 Task: In the Contact  AveryRobinson41@colgate.com, Log Call and save with description: 'Spoke to a lead interested in exploring customization options.'; Select call outcome: 'Busy '; Select call Direction: Inbound; Add date: '11 September, 2023' and time 6:00:PM. Logged in from softage.1@softage.net
Action: Mouse moved to (79, 55)
Screenshot: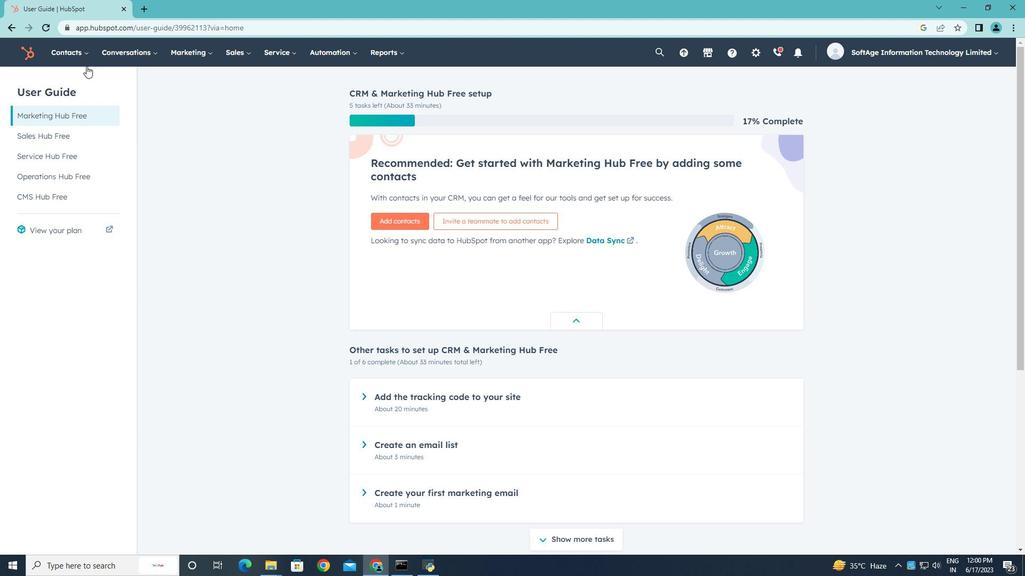 
Action: Mouse pressed left at (79, 55)
Screenshot: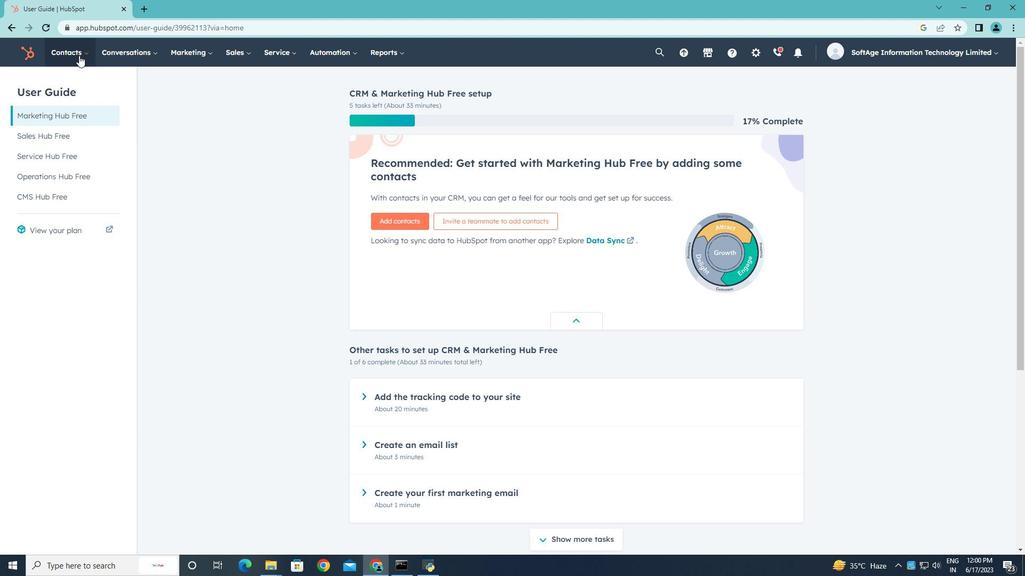 
Action: Mouse moved to (74, 83)
Screenshot: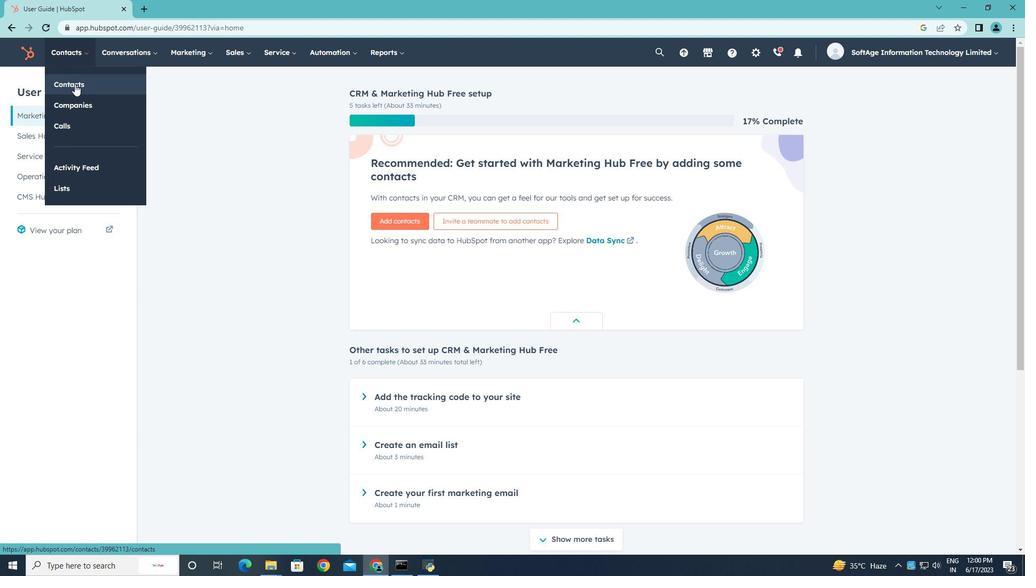
Action: Mouse pressed left at (74, 83)
Screenshot: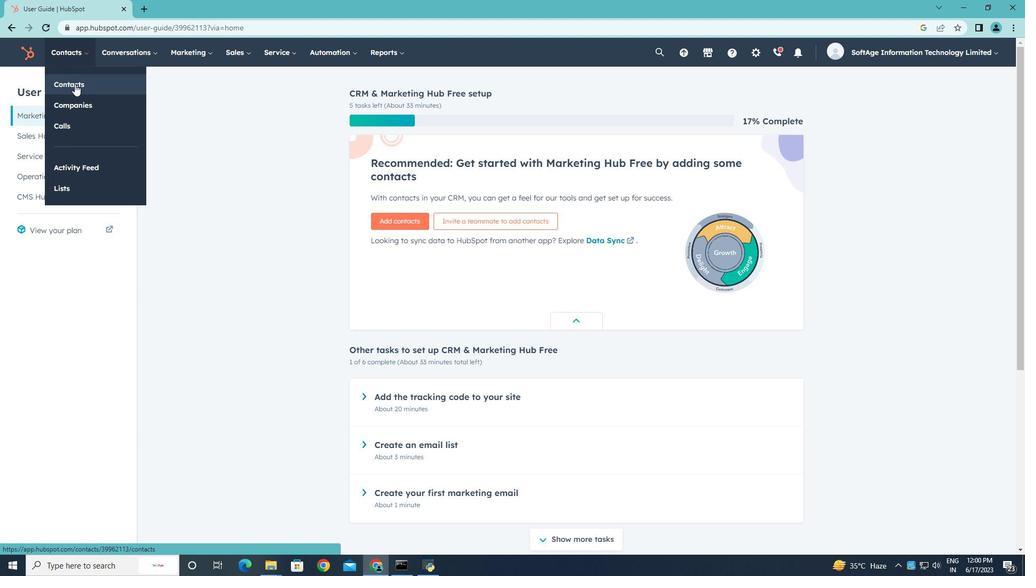 
Action: Mouse moved to (74, 172)
Screenshot: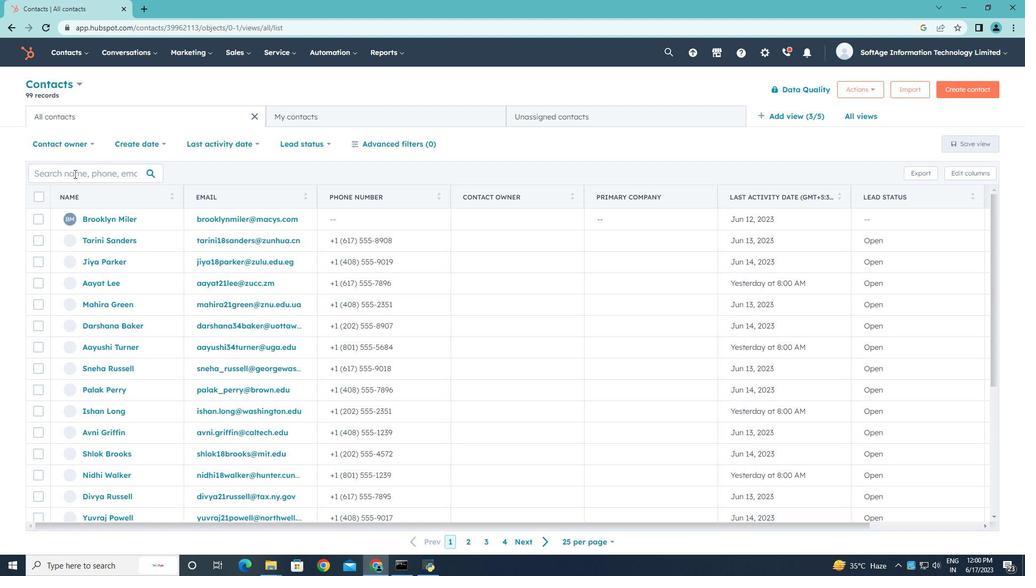 
Action: Mouse pressed left at (74, 172)
Screenshot: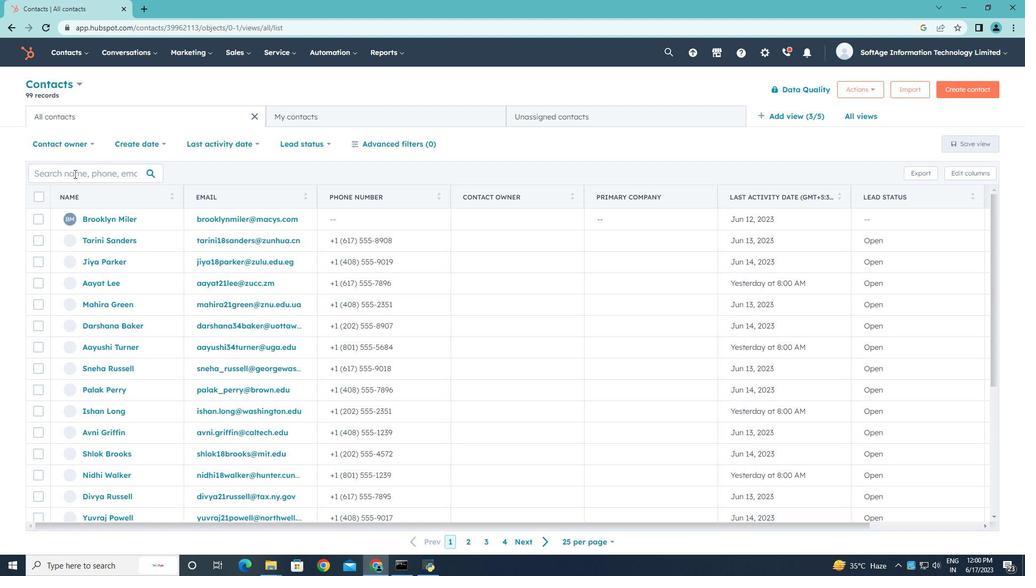 
Action: Key pressed <Key.shift>Avery<Key.shift>Robinson41<Key.shift><Key.shift><Key.shift><Key.shift><Key.shift><Key.shift><Key.shift><Key.shift><Key.shift><Key.shift><Key.shift><Key.shift><Key.shift>@colgate.com
Screenshot: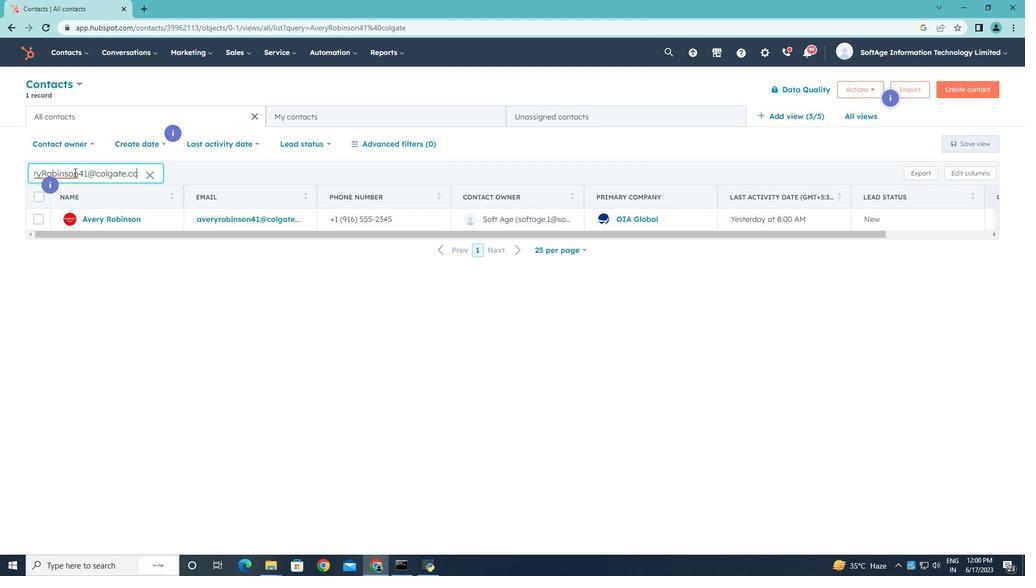
Action: Mouse moved to (118, 218)
Screenshot: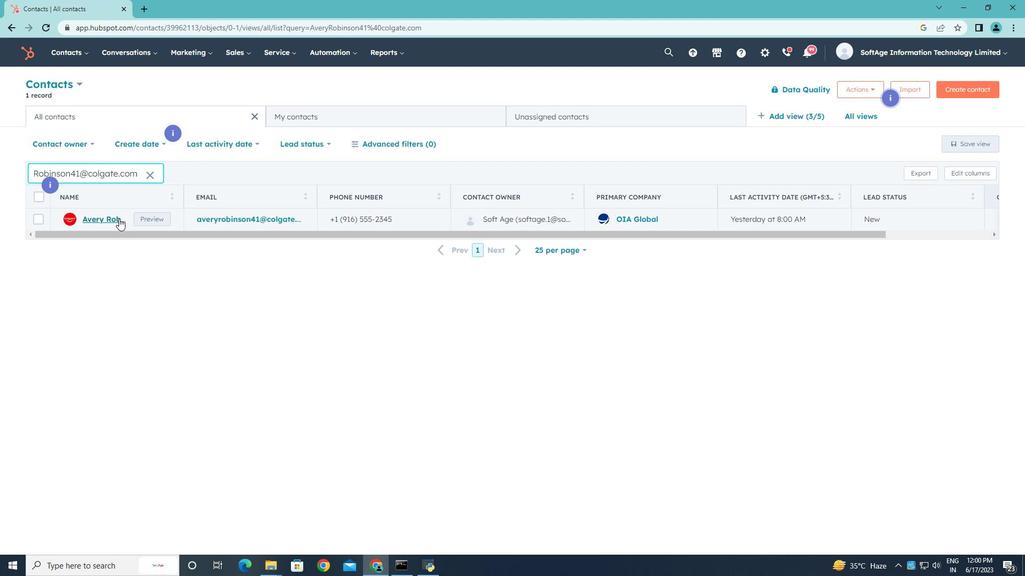 
Action: Mouse pressed left at (118, 218)
Screenshot: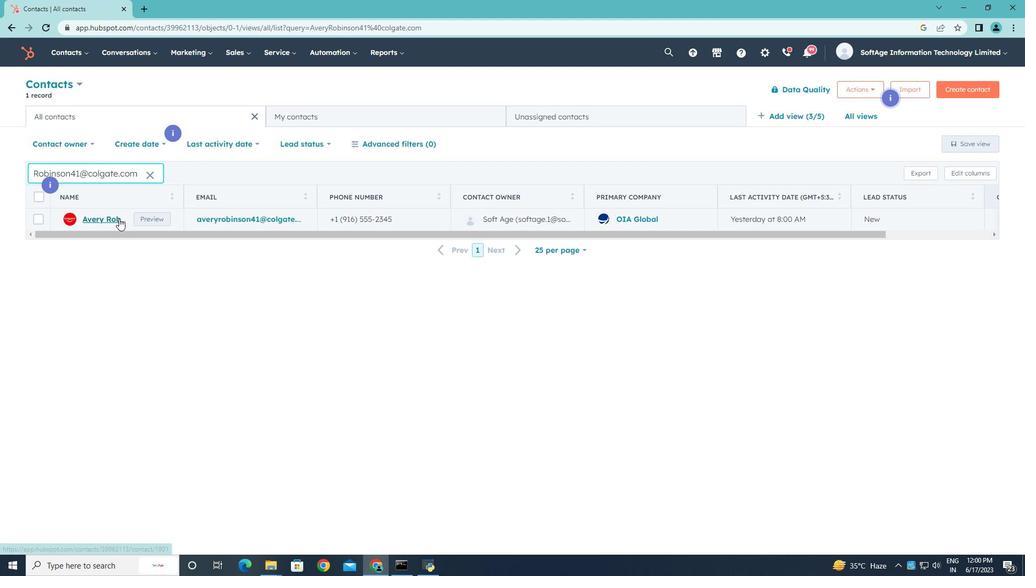 
Action: Mouse moved to (209, 182)
Screenshot: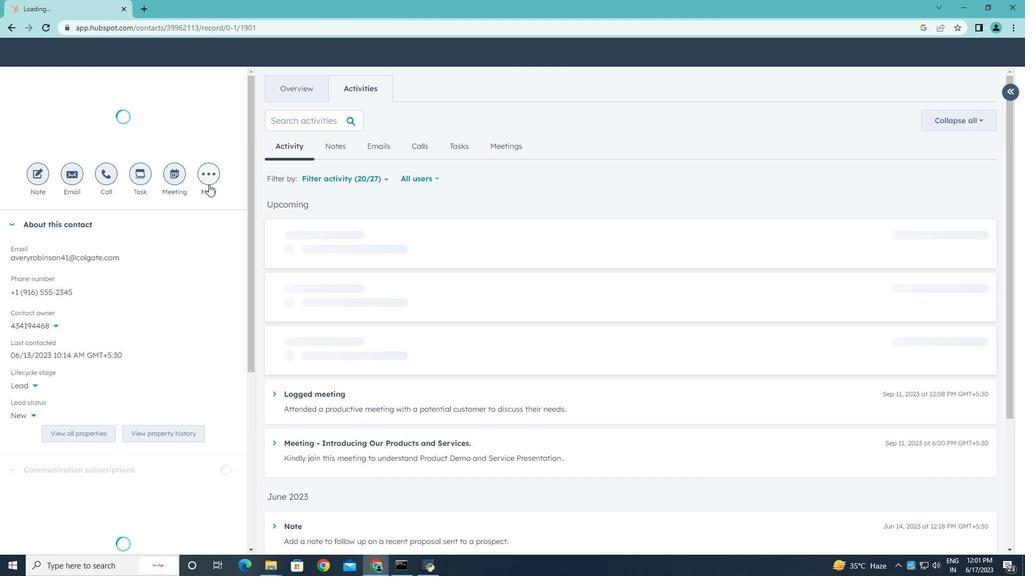 
Action: Mouse pressed left at (209, 182)
Screenshot: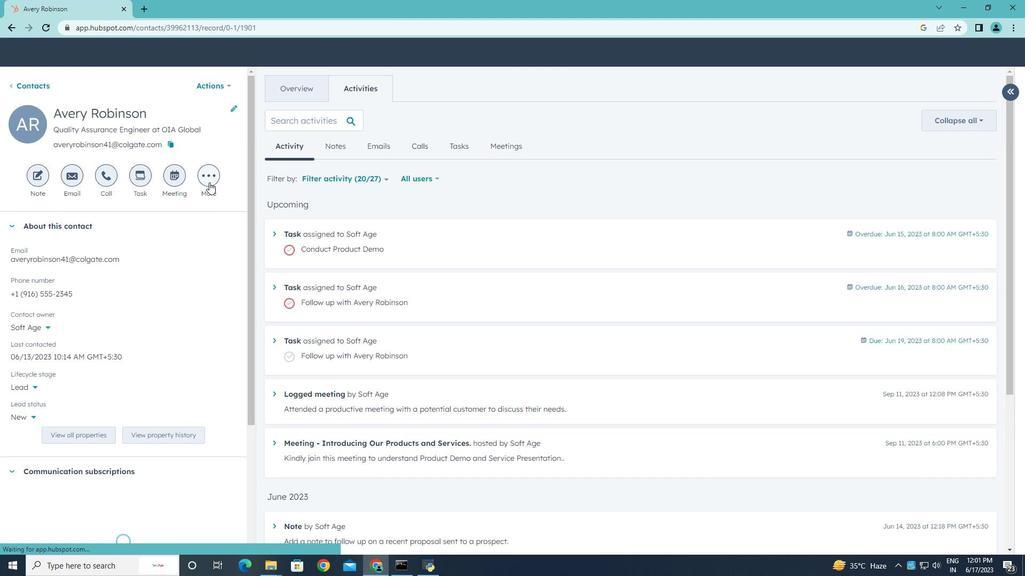 
Action: Mouse moved to (205, 267)
Screenshot: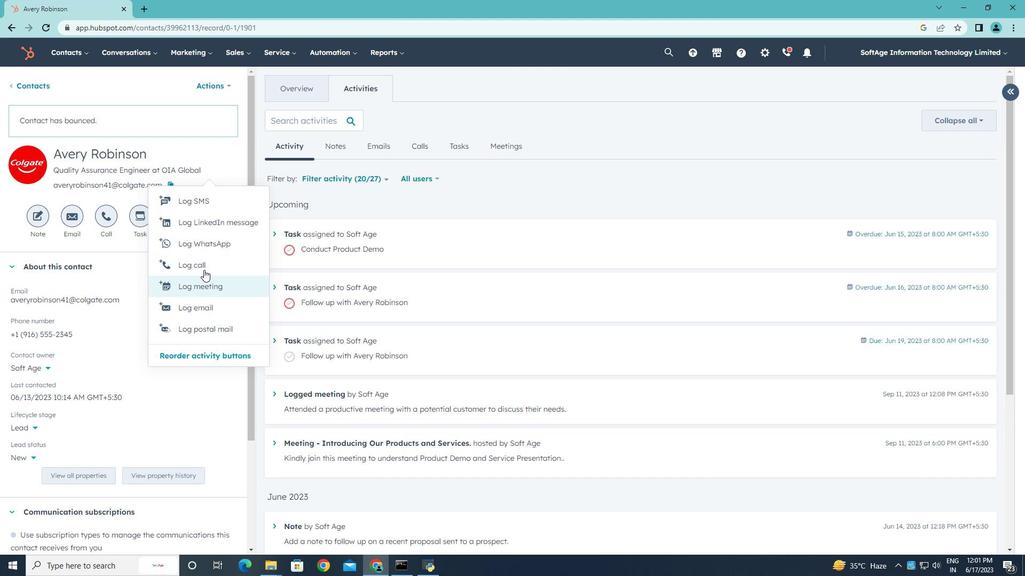
Action: Mouse pressed left at (205, 267)
Screenshot: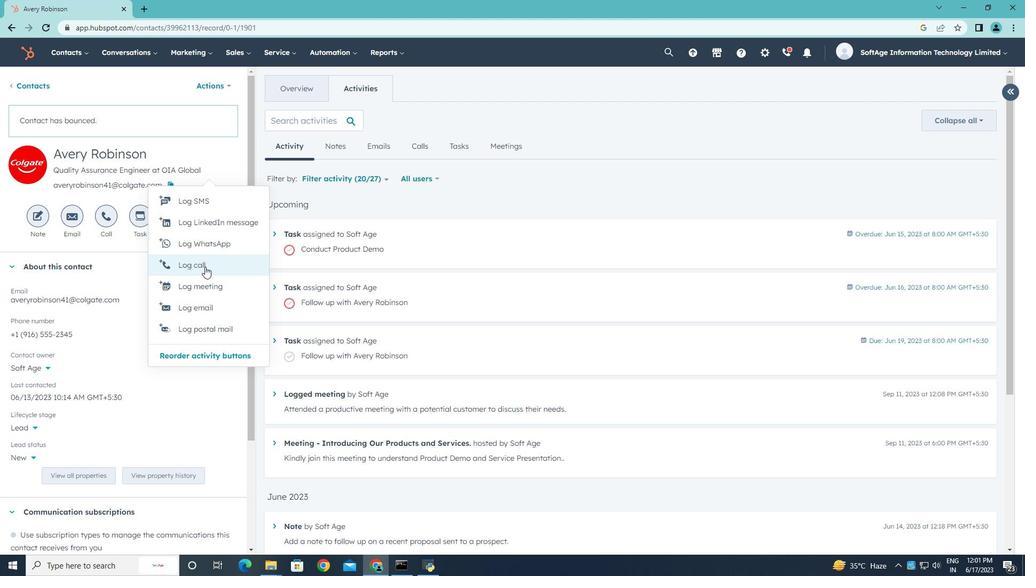 
Action: Mouse moved to (201, 309)
Screenshot: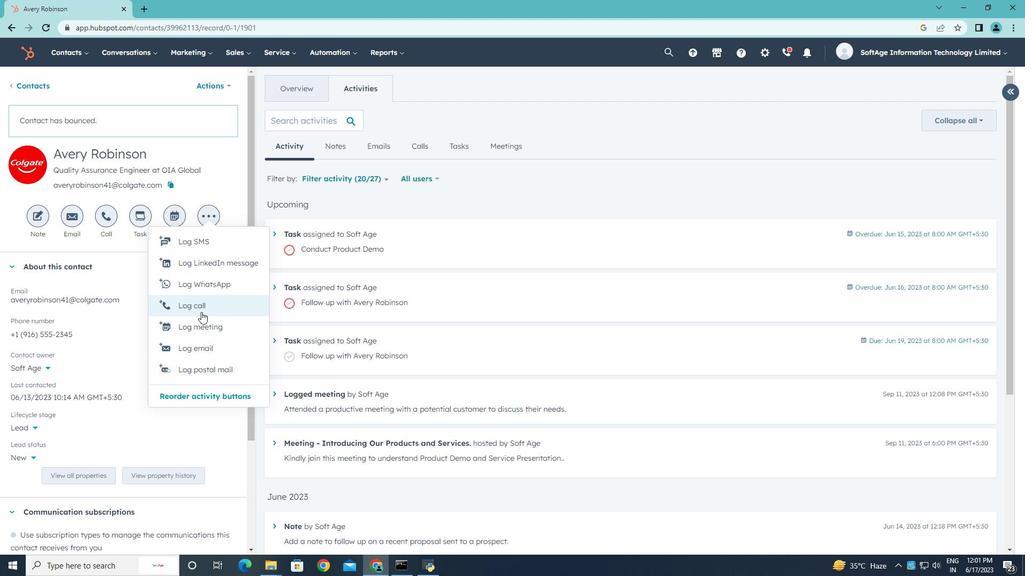 
Action: Mouse pressed left at (201, 309)
Screenshot: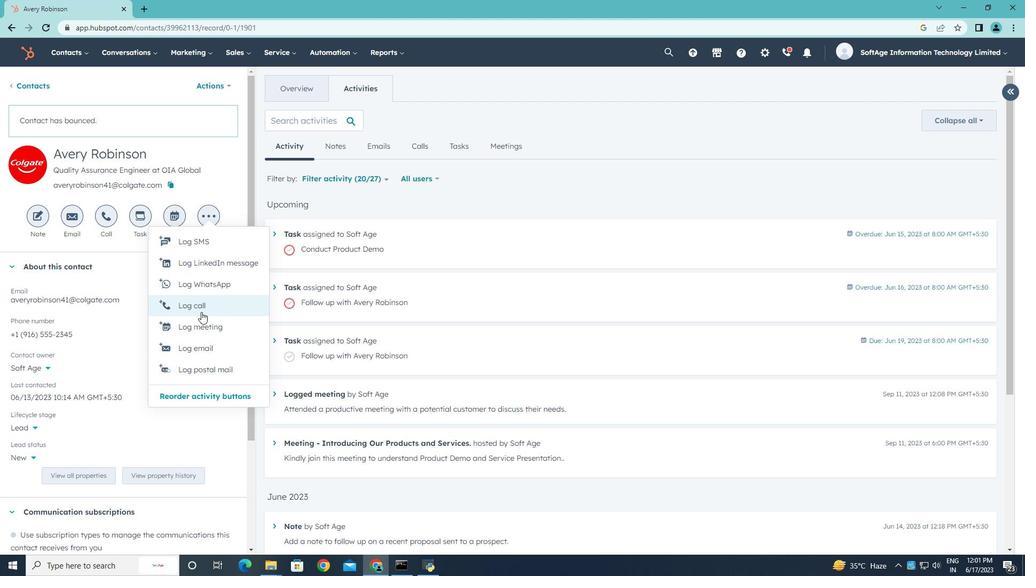 
Action: Key pressed <Key.shift>Spoke<Key.space>to<Key.space>a<Key.space>lead<Key.space>interested<Key.space>in<Key.space>exploring<Key.space>customization<Key.space>options.
Screenshot: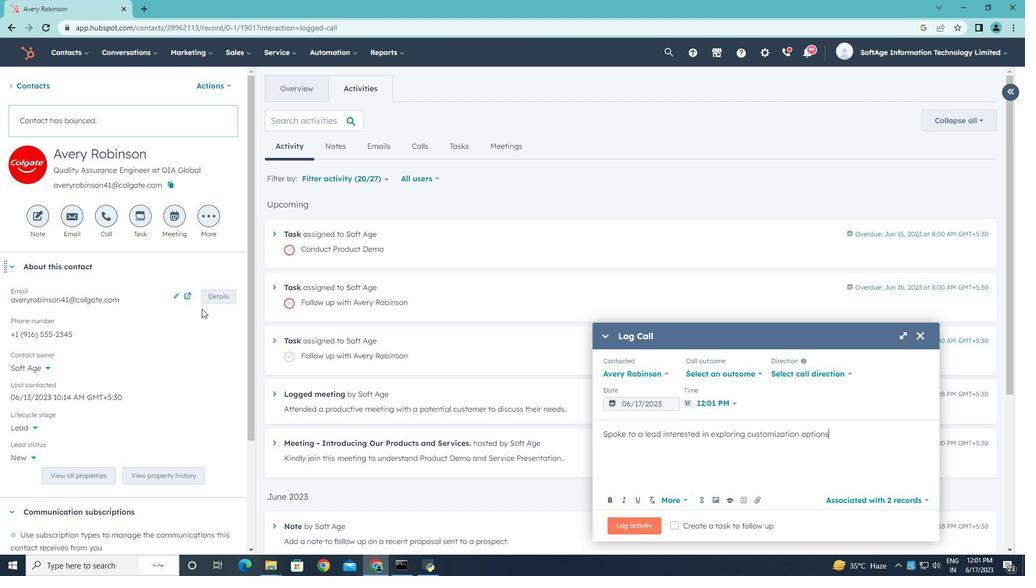 
Action: Mouse moved to (759, 374)
Screenshot: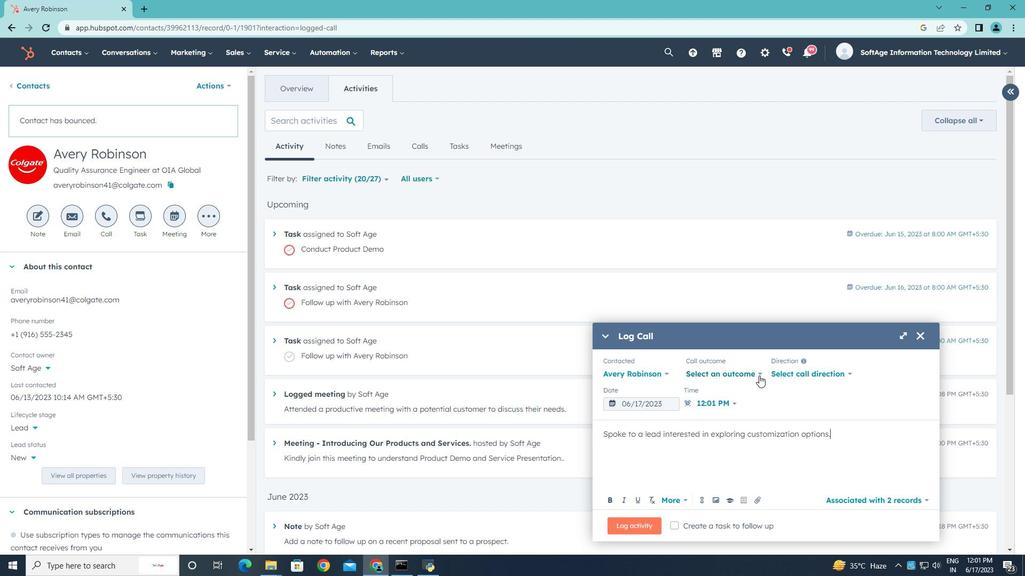 
Action: Mouse pressed left at (759, 374)
Screenshot: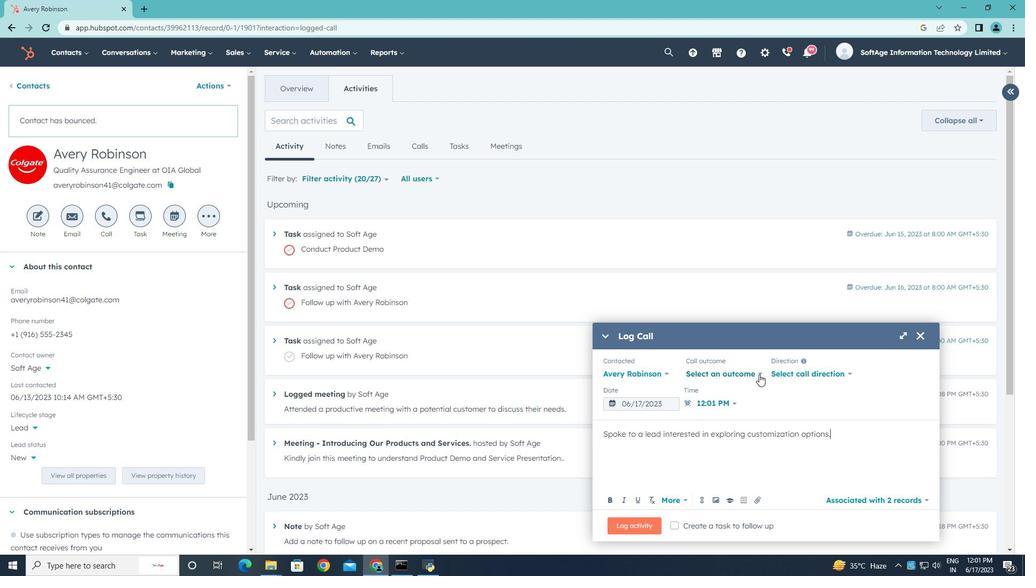 
Action: Mouse moved to (717, 406)
Screenshot: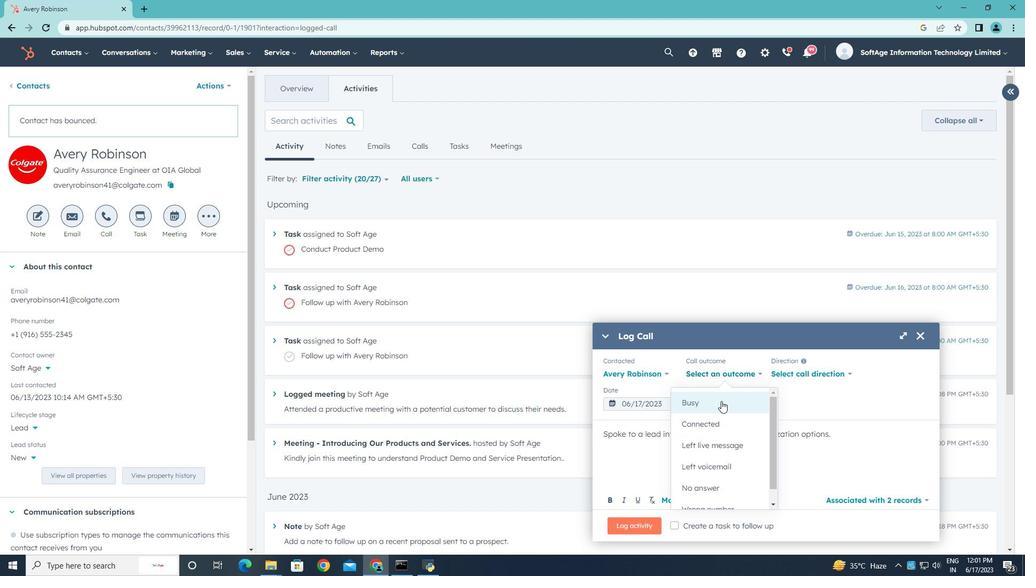 
Action: Mouse pressed left at (717, 406)
Screenshot: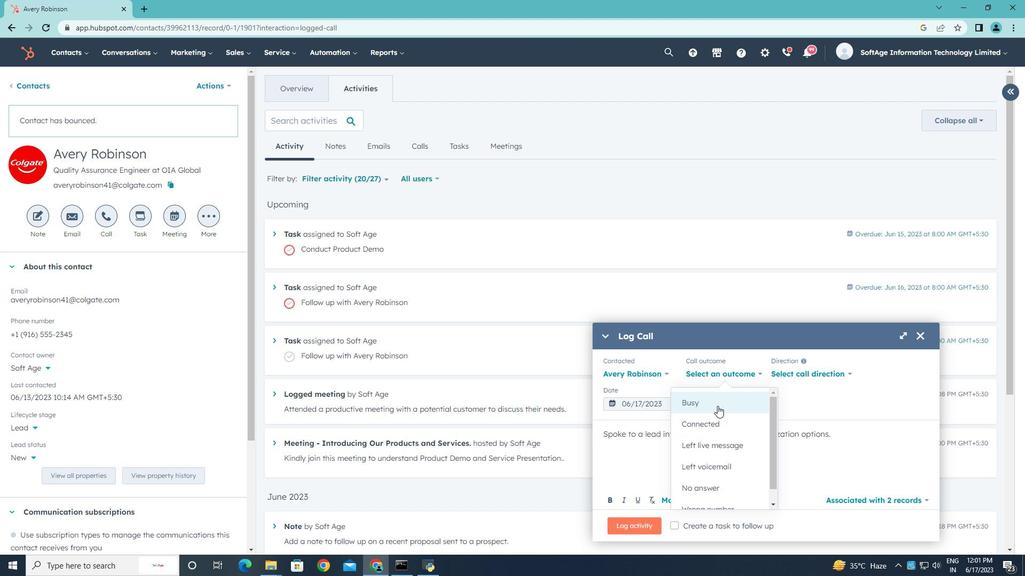 
Action: Mouse moved to (794, 373)
Screenshot: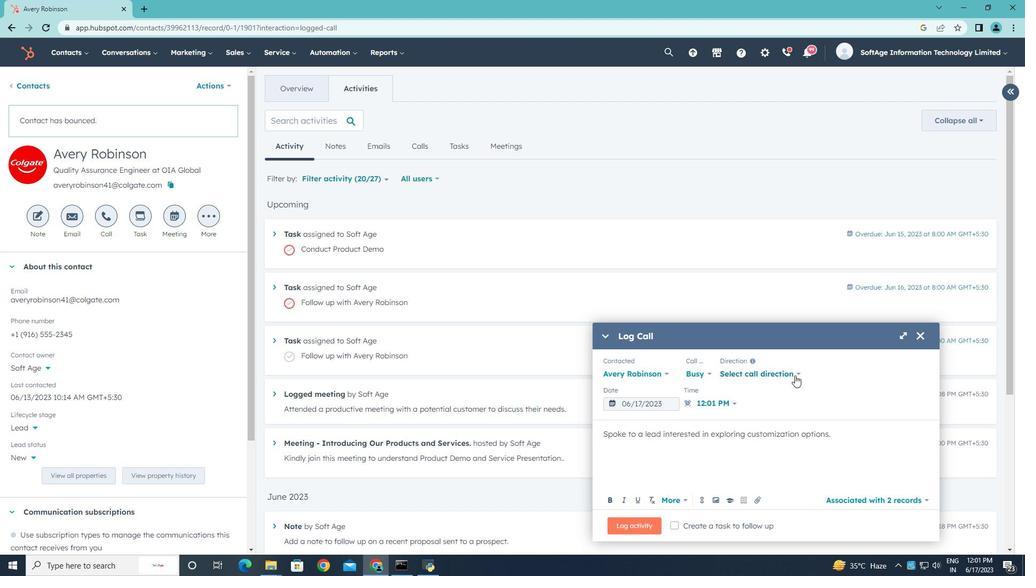 
Action: Mouse pressed left at (794, 373)
Screenshot: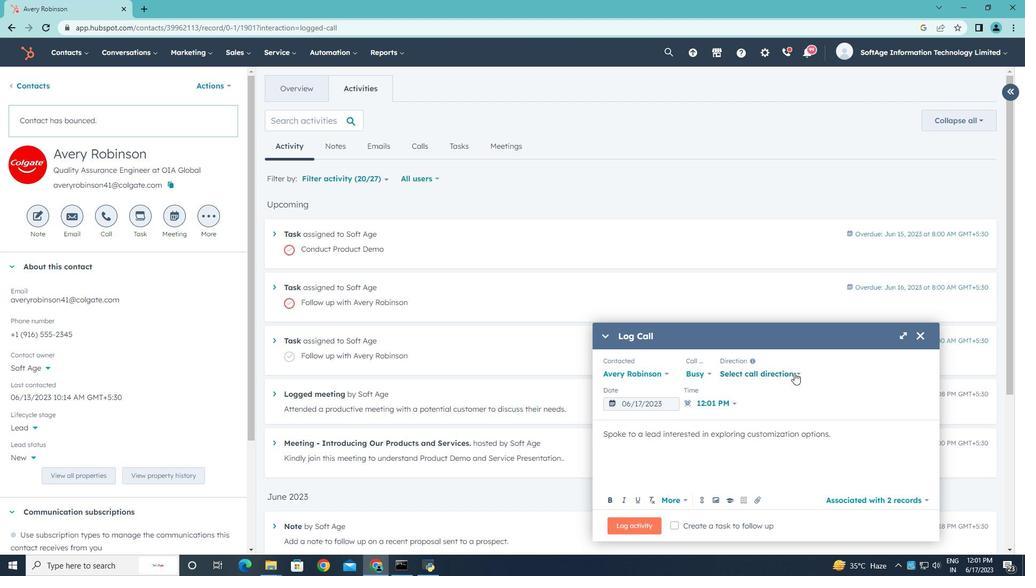 
Action: Mouse moved to (774, 405)
Screenshot: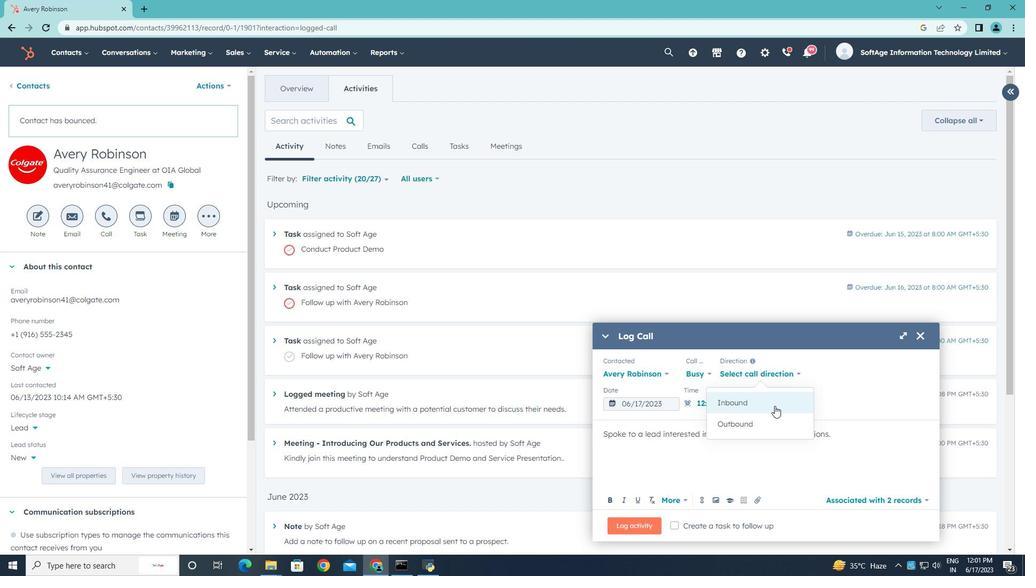 
Action: Mouse pressed left at (774, 405)
Screenshot: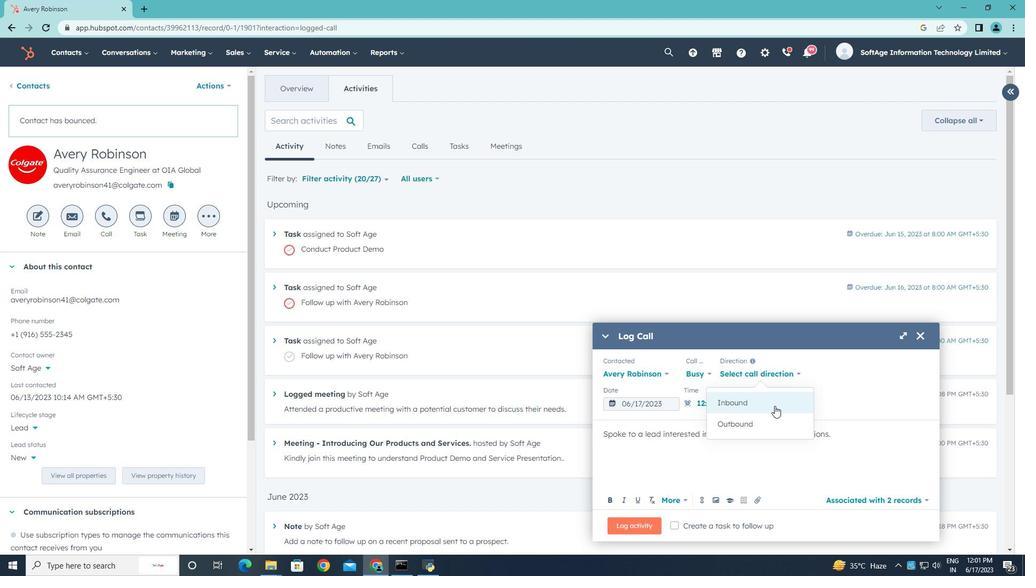 
Action: Mouse moved to (844, 374)
Screenshot: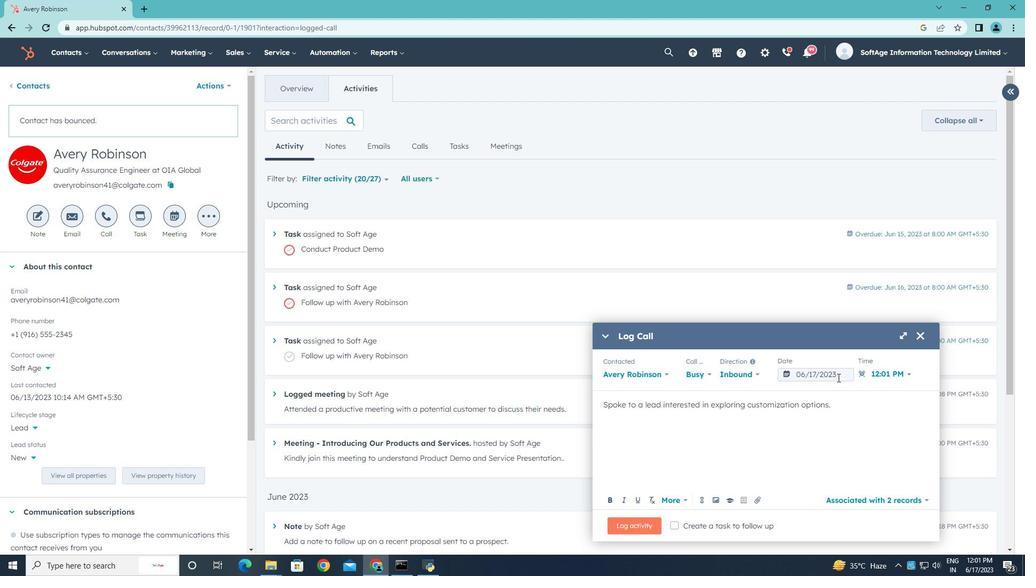 
Action: Mouse pressed left at (844, 374)
Screenshot: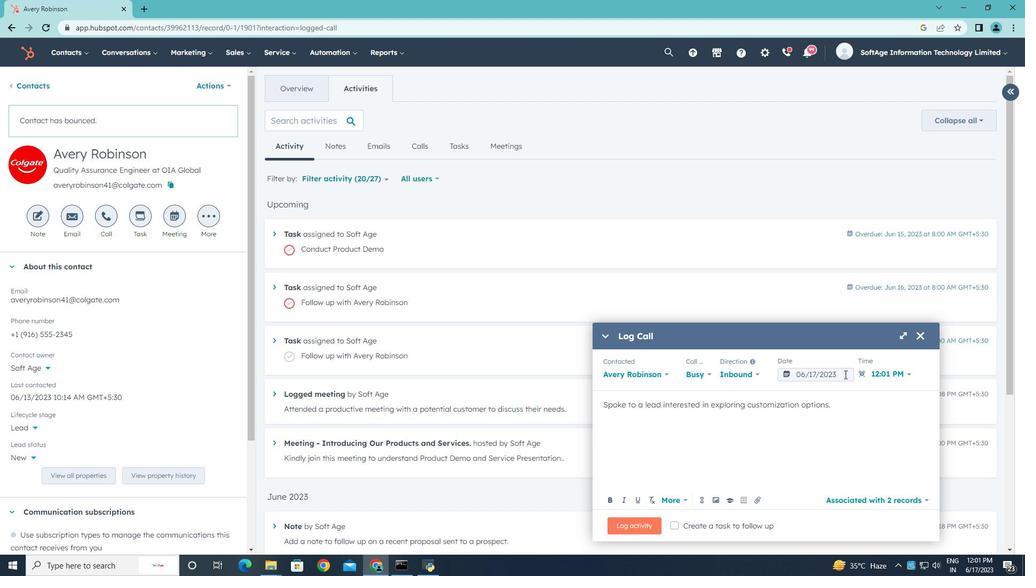 
Action: Mouse moved to (912, 204)
Screenshot: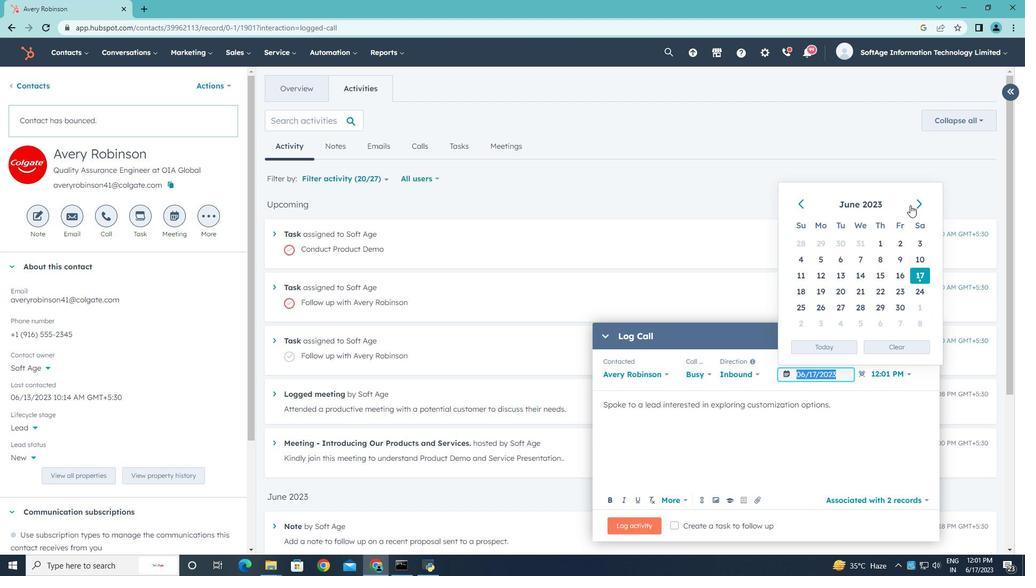 
Action: Mouse pressed left at (912, 204)
Screenshot: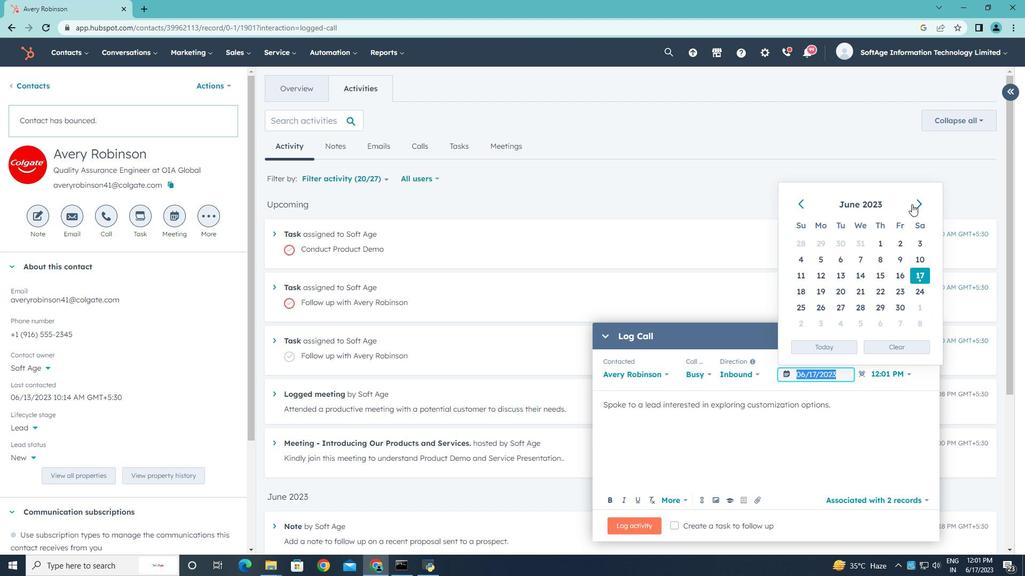 
Action: Mouse pressed left at (912, 204)
Screenshot: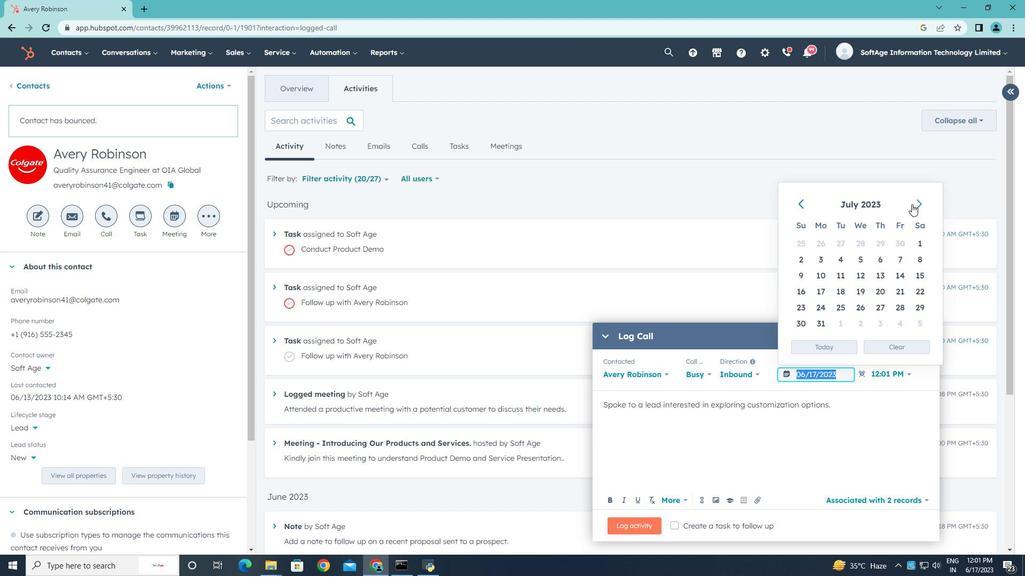 
Action: Mouse pressed left at (912, 204)
Screenshot: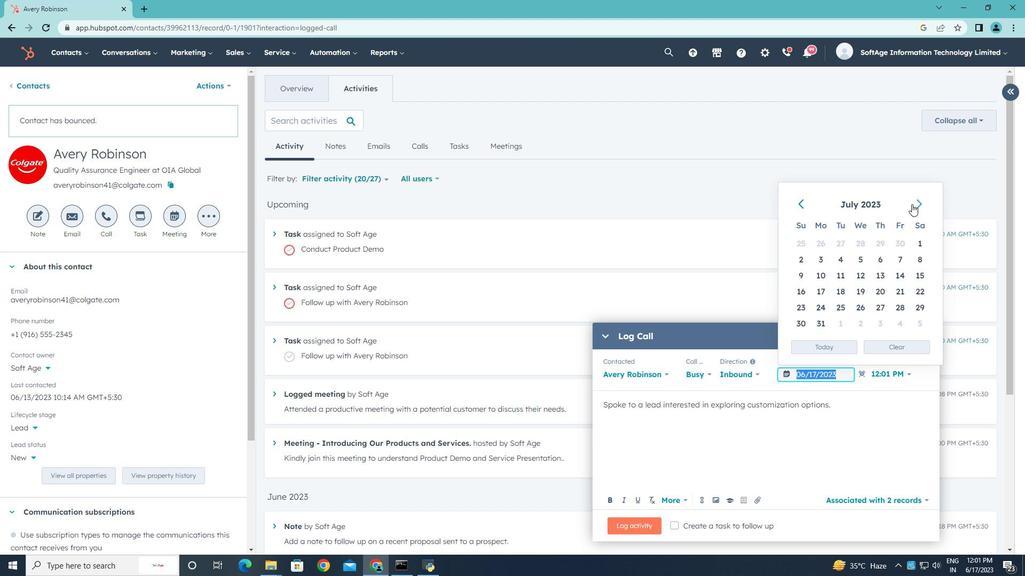 
Action: Mouse moved to (825, 276)
Screenshot: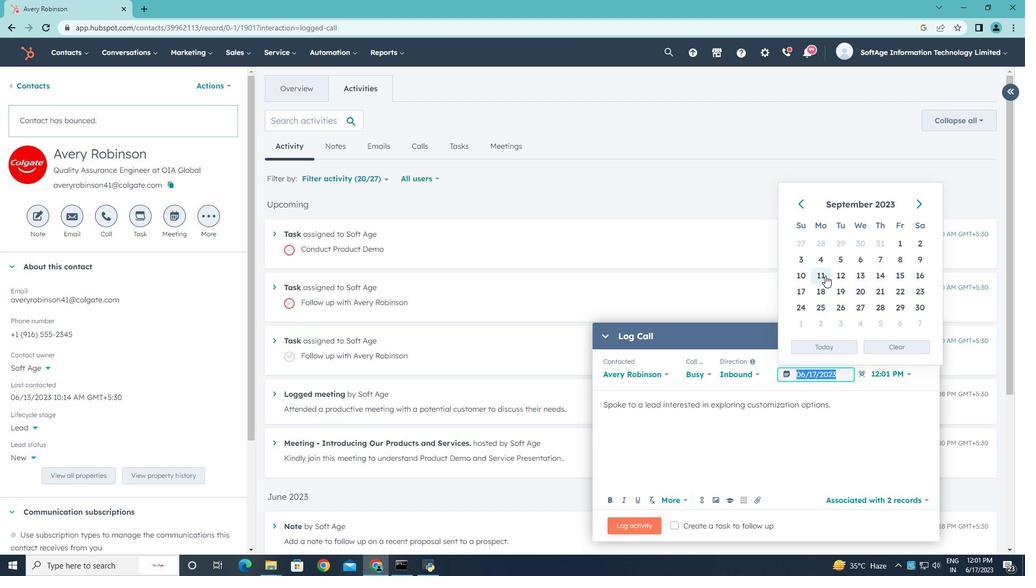
Action: Mouse pressed left at (825, 276)
Screenshot: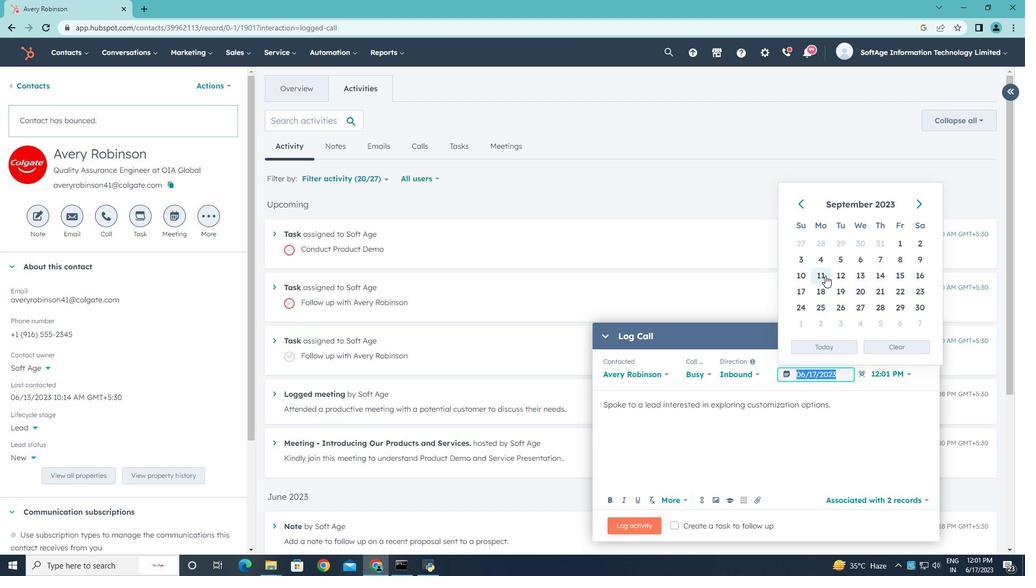 
Action: Mouse moved to (907, 375)
Screenshot: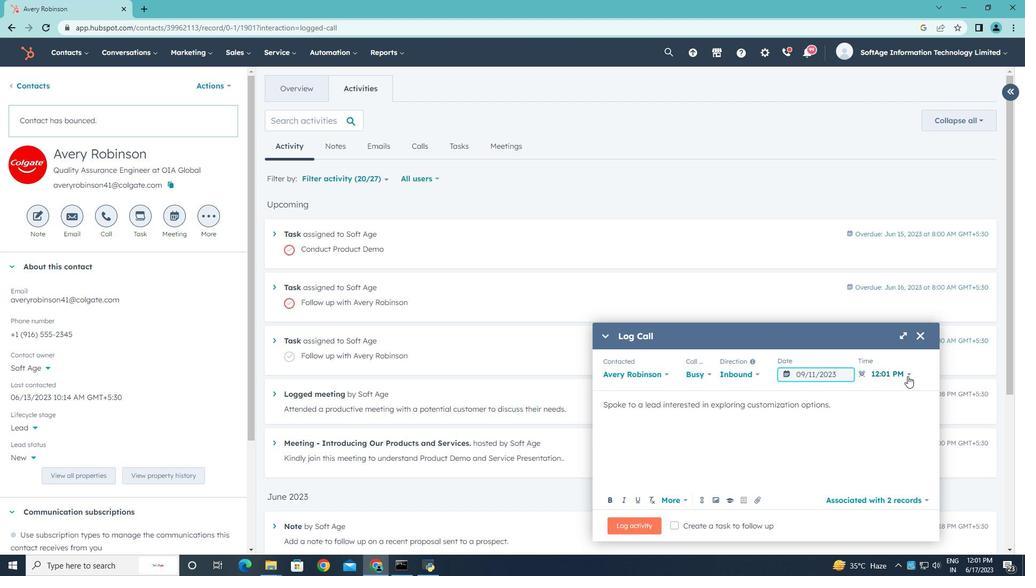 
Action: Mouse pressed left at (907, 375)
Screenshot: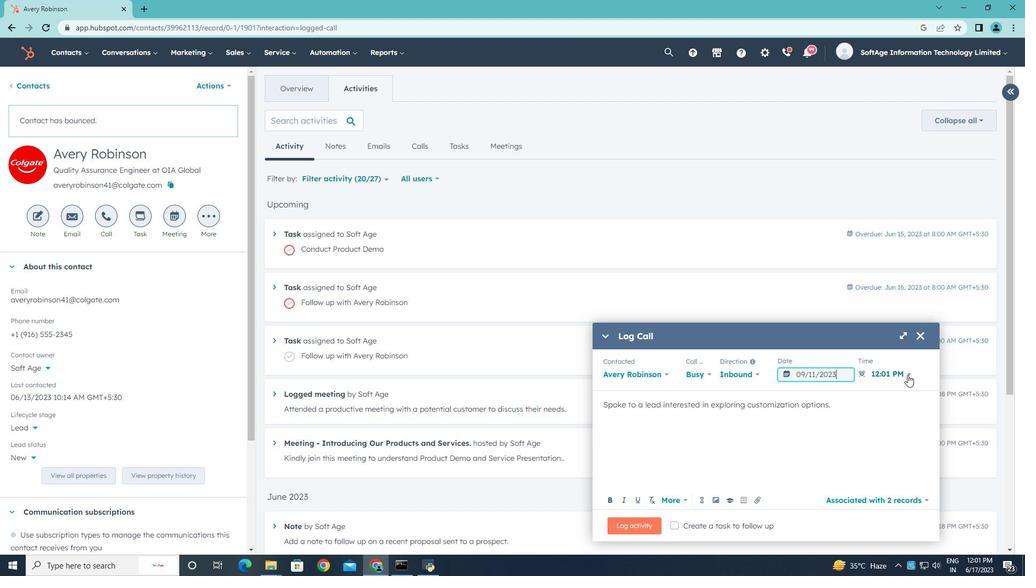 
Action: Mouse moved to (854, 472)
Screenshot: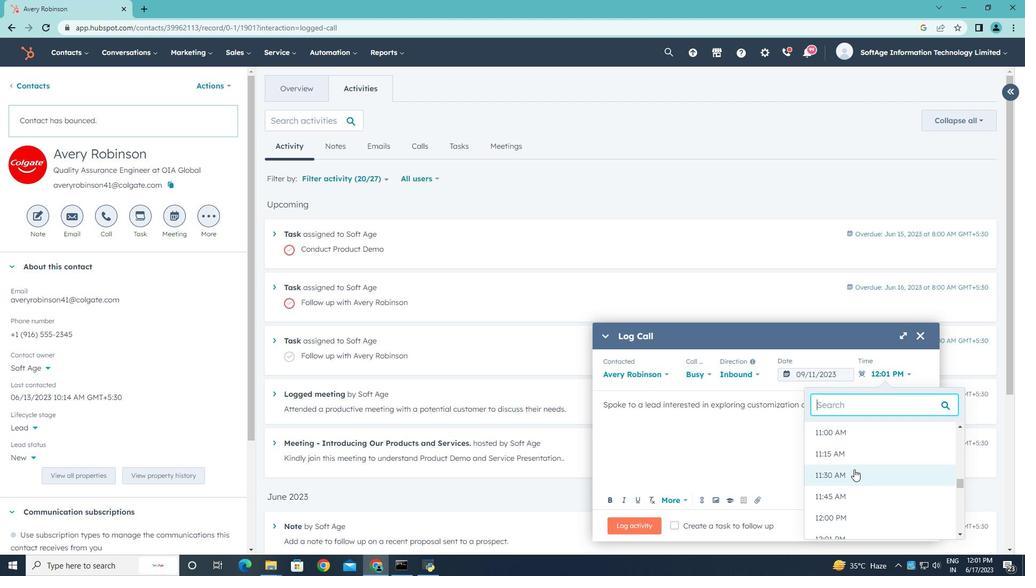 
Action: Mouse scrolled (854, 471) with delta (0, 0)
Screenshot: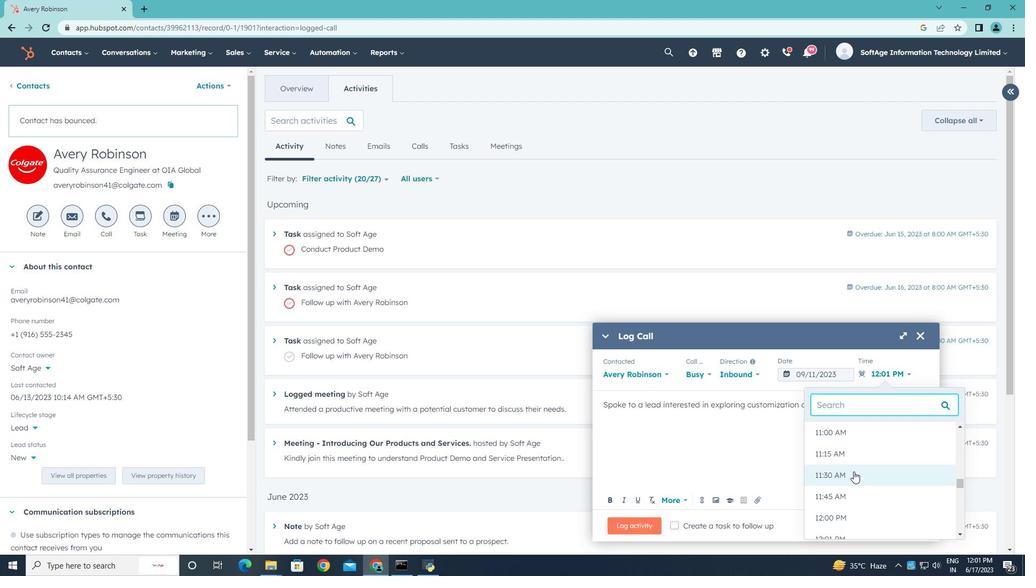 
Action: Mouse scrolled (854, 471) with delta (0, 0)
Screenshot: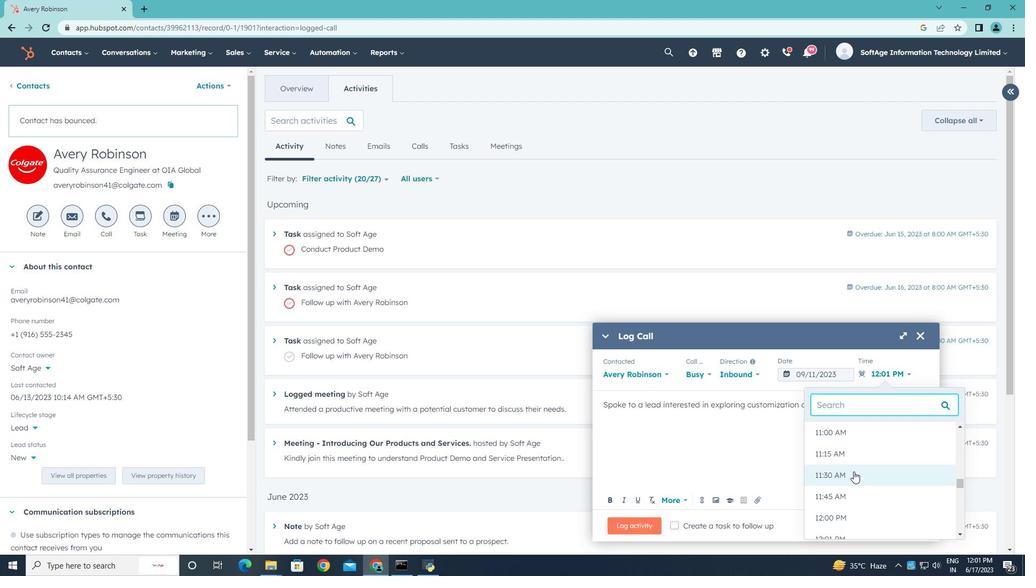 
Action: Mouse scrolled (854, 471) with delta (0, 0)
Screenshot: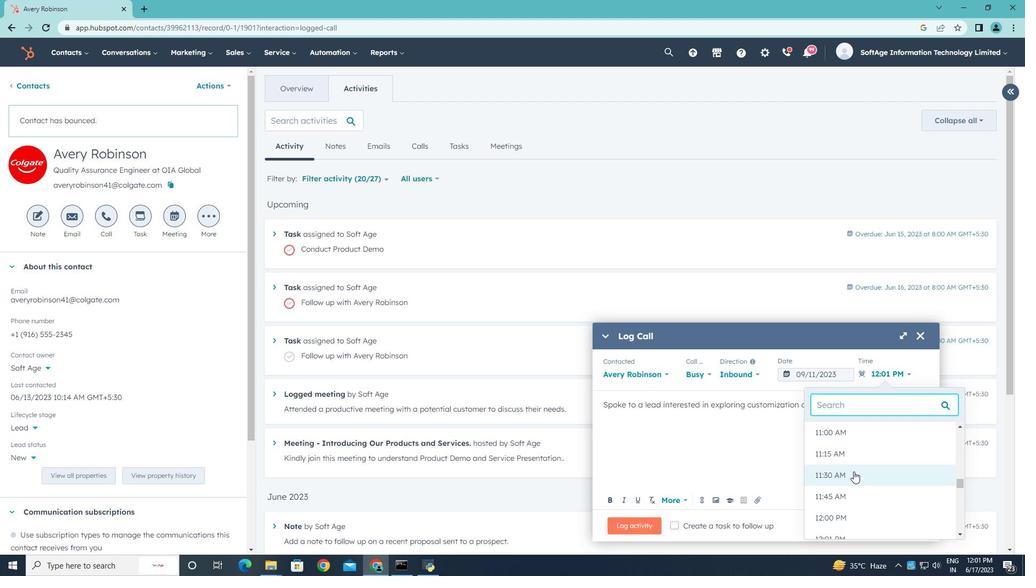 
Action: Mouse scrolled (854, 471) with delta (0, 0)
Screenshot: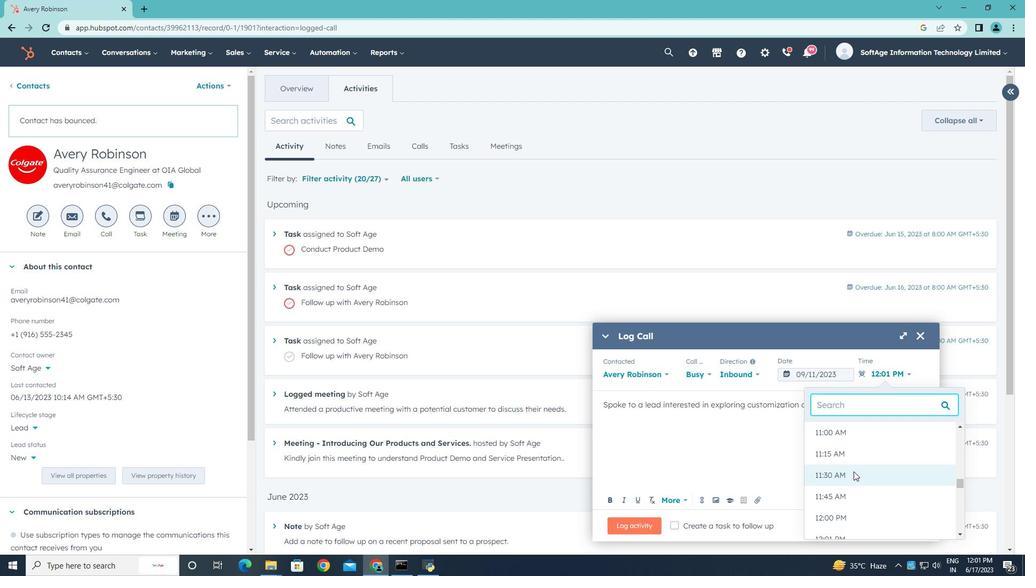 
Action: Mouse scrolled (854, 471) with delta (0, 0)
Screenshot: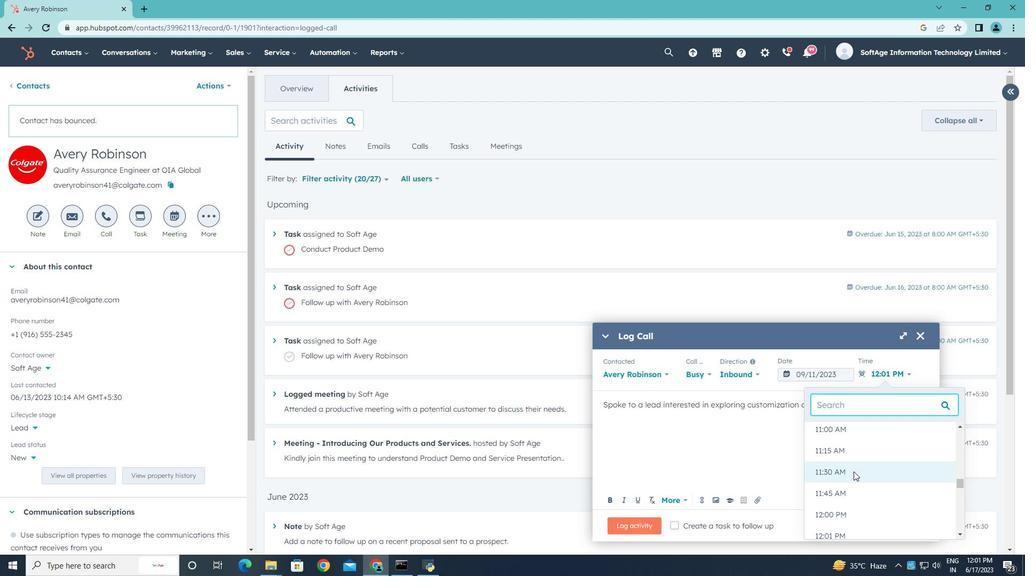 
Action: Mouse scrolled (854, 471) with delta (0, 0)
Screenshot: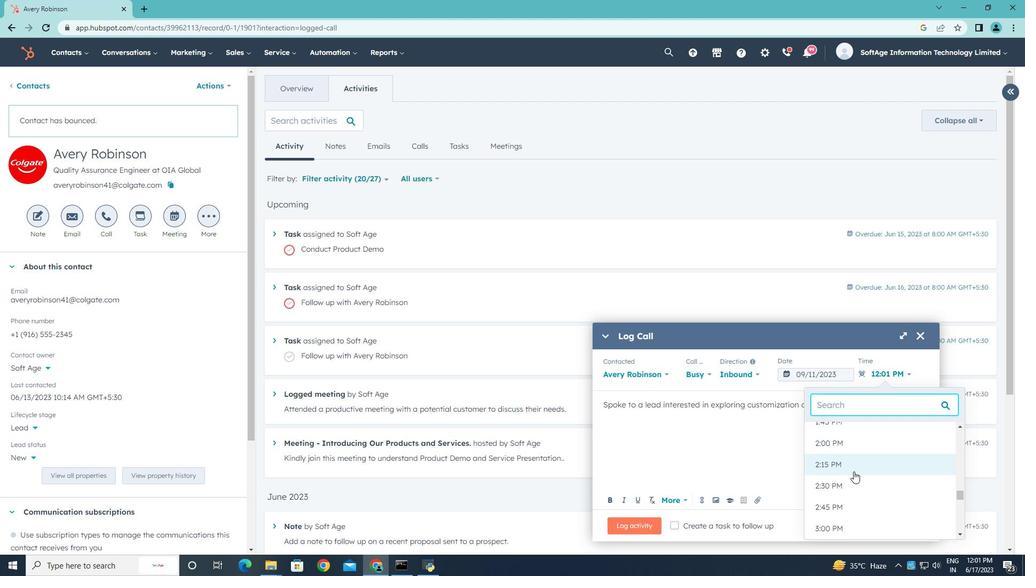 
Action: Mouse scrolled (854, 471) with delta (0, 0)
Screenshot: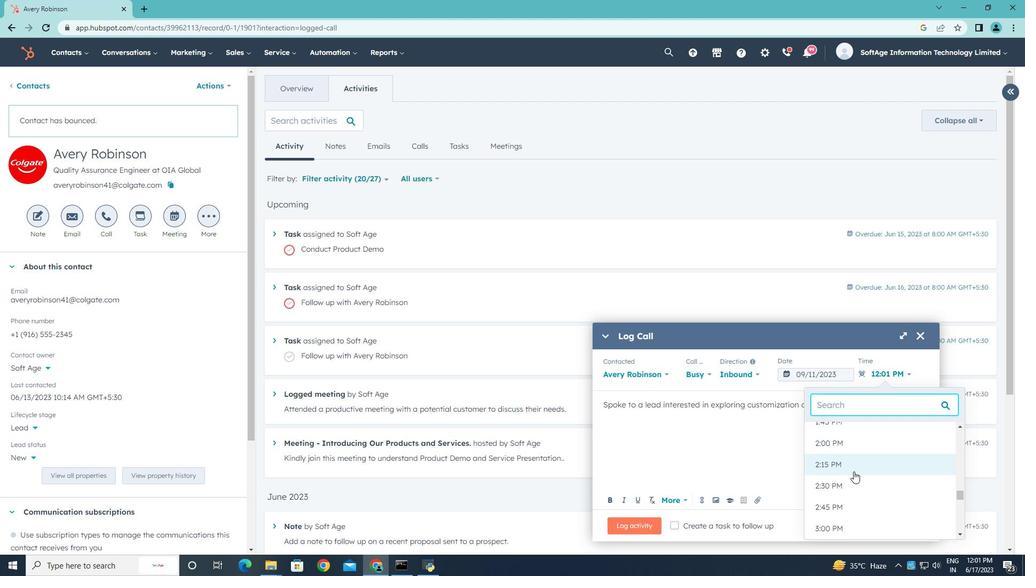 
Action: Mouse scrolled (854, 471) with delta (0, 0)
Screenshot: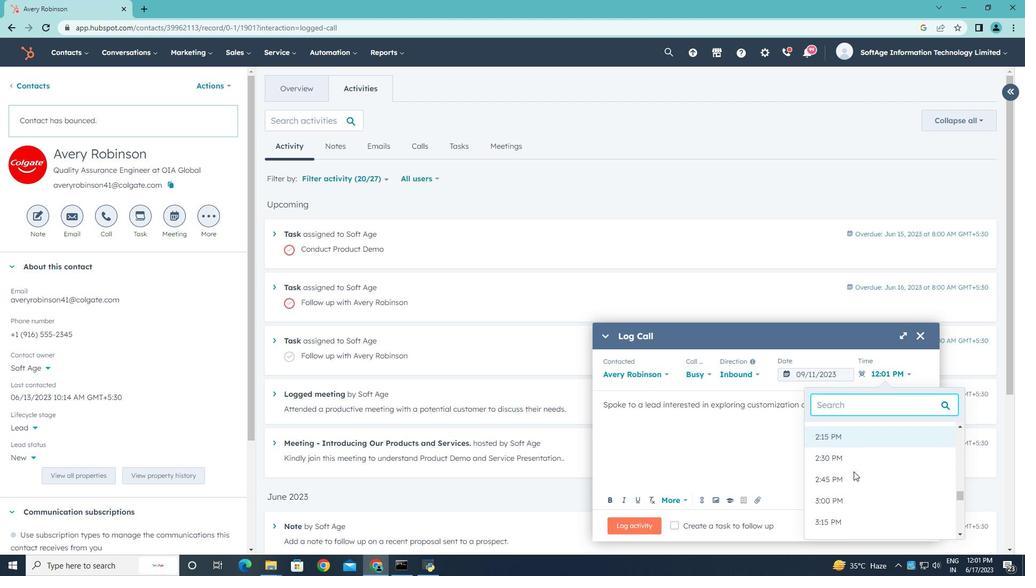 
Action: Mouse scrolled (854, 471) with delta (0, 0)
Screenshot: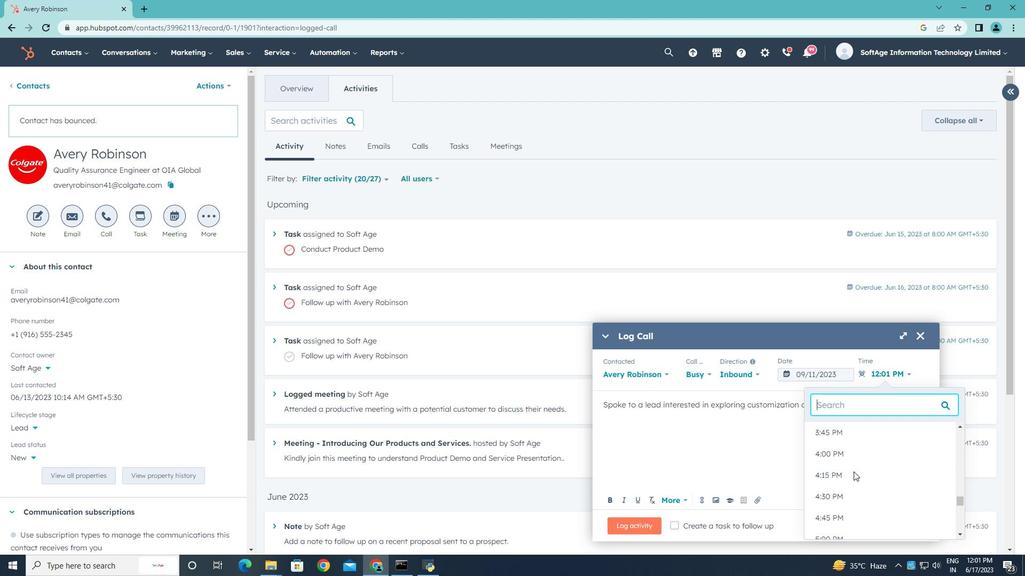 
Action: Mouse scrolled (854, 471) with delta (0, 0)
Screenshot: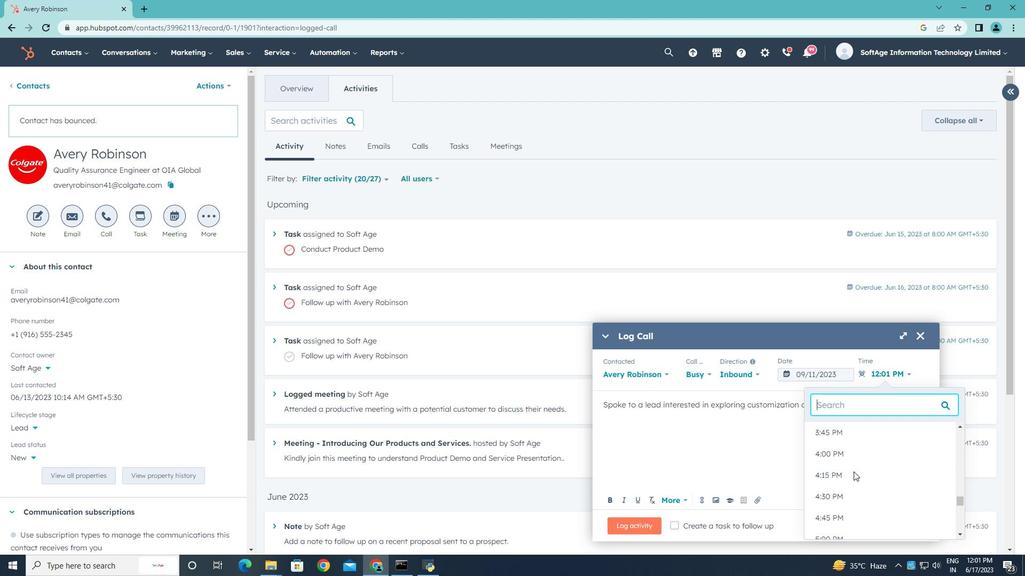 
Action: Mouse scrolled (854, 471) with delta (0, 0)
Screenshot: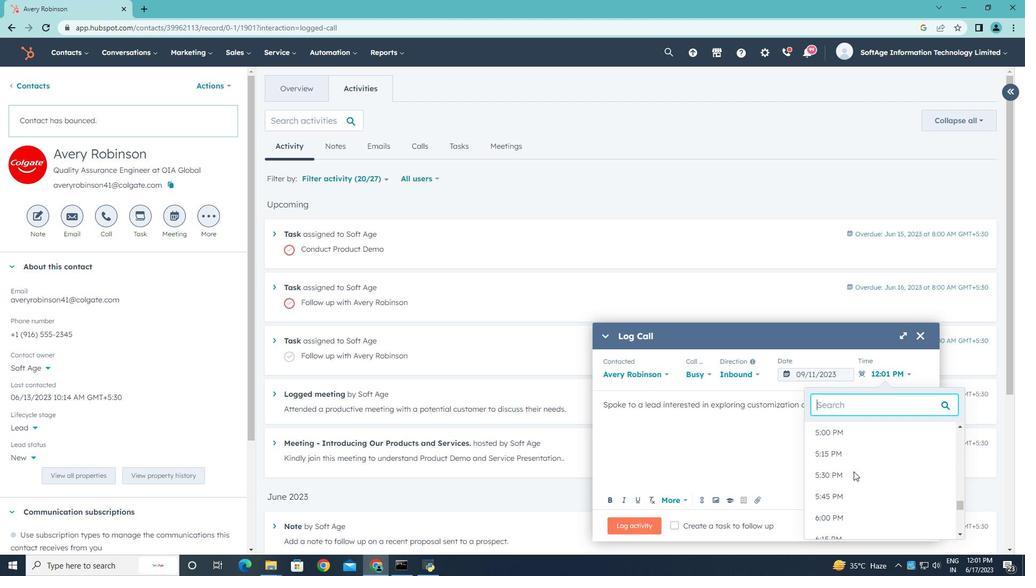 
Action: Mouse moved to (855, 464)
Screenshot: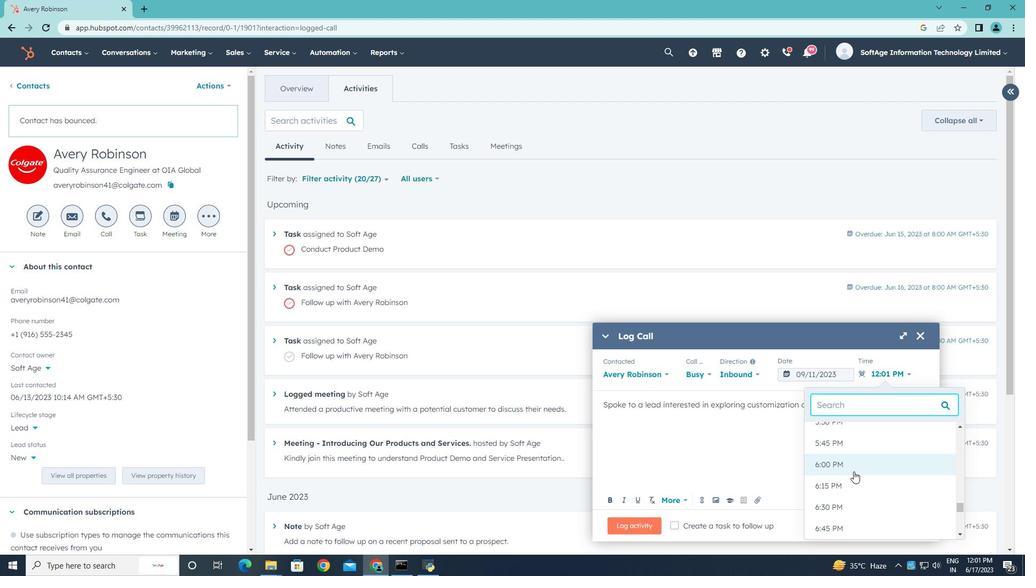 
Action: Mouse pressed left at (855, 464)
Screenshot: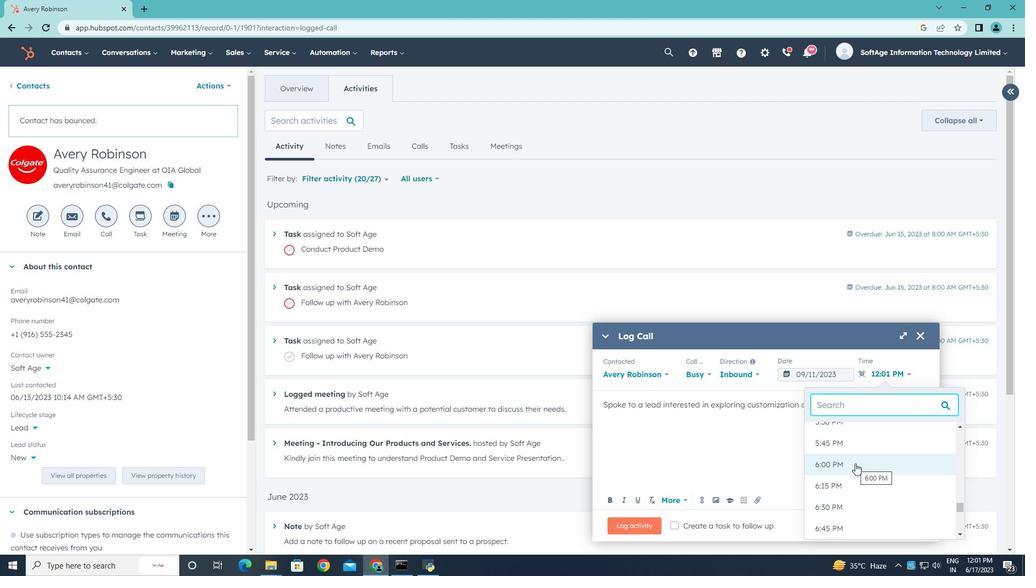 
Action: Mouse moved to (639, 525)
Screenshot: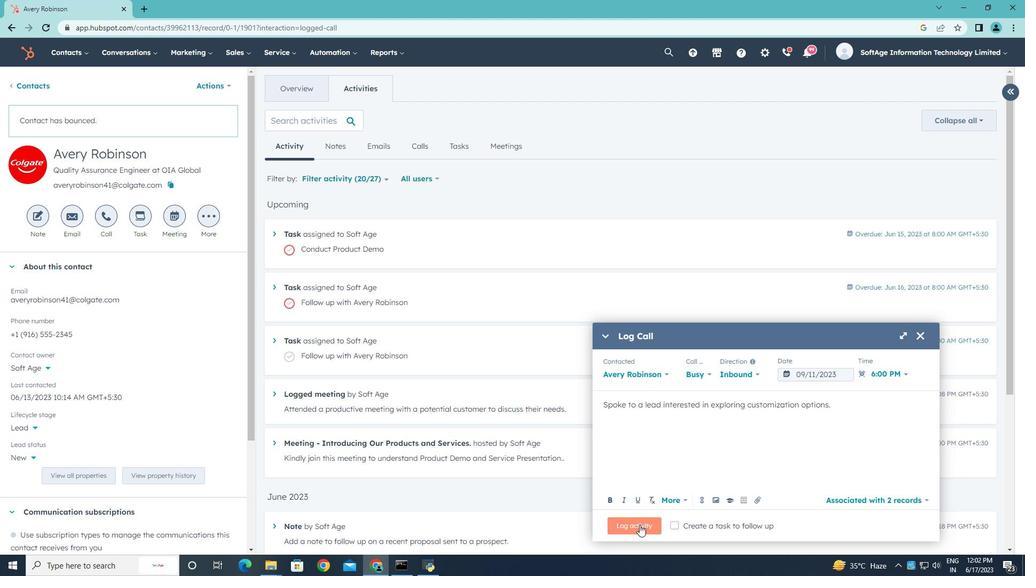 
Action: Mouse pressed left at (639, 525)
Screenshot: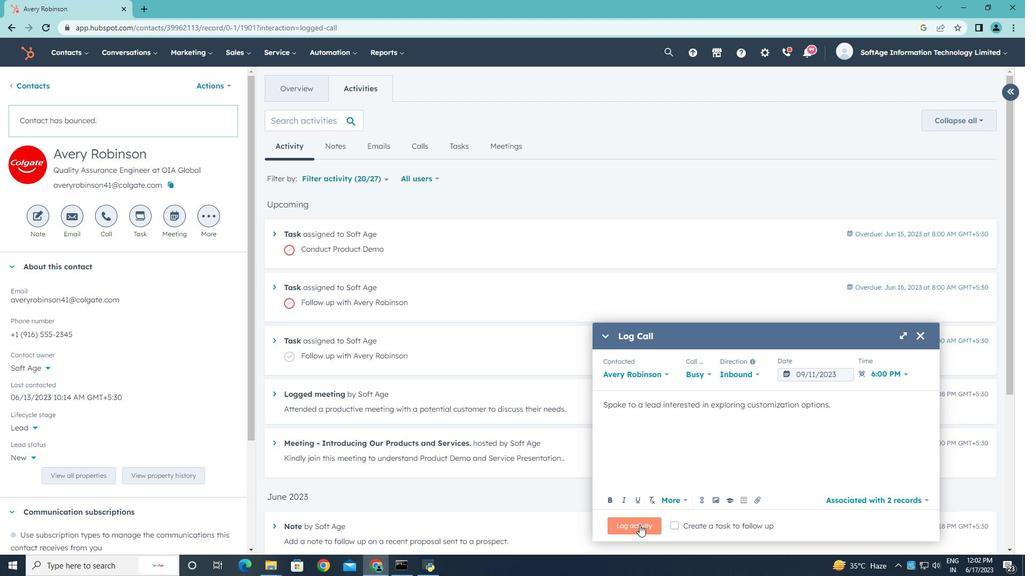 
